 Task: Create a sub task Release to Production / Go Live for the task  Implement a feature for users to bookmark and favorite content in the project VectorTech , assign it to team member softage.7@softage.net and update the status of the sub task to  Completed , set the priority of the sub task to High.
Action: Mouse moved to (83, 320)
Screenshot: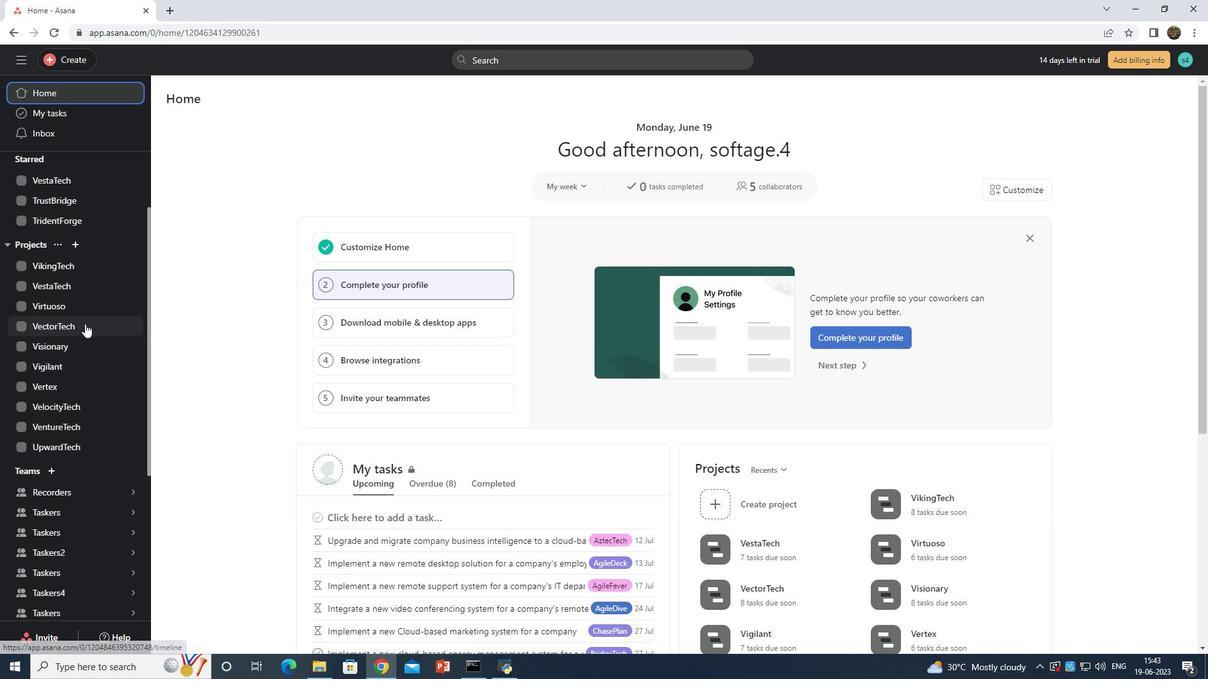 
Action: Mouse pressed left at (83, 320)
Screenshot: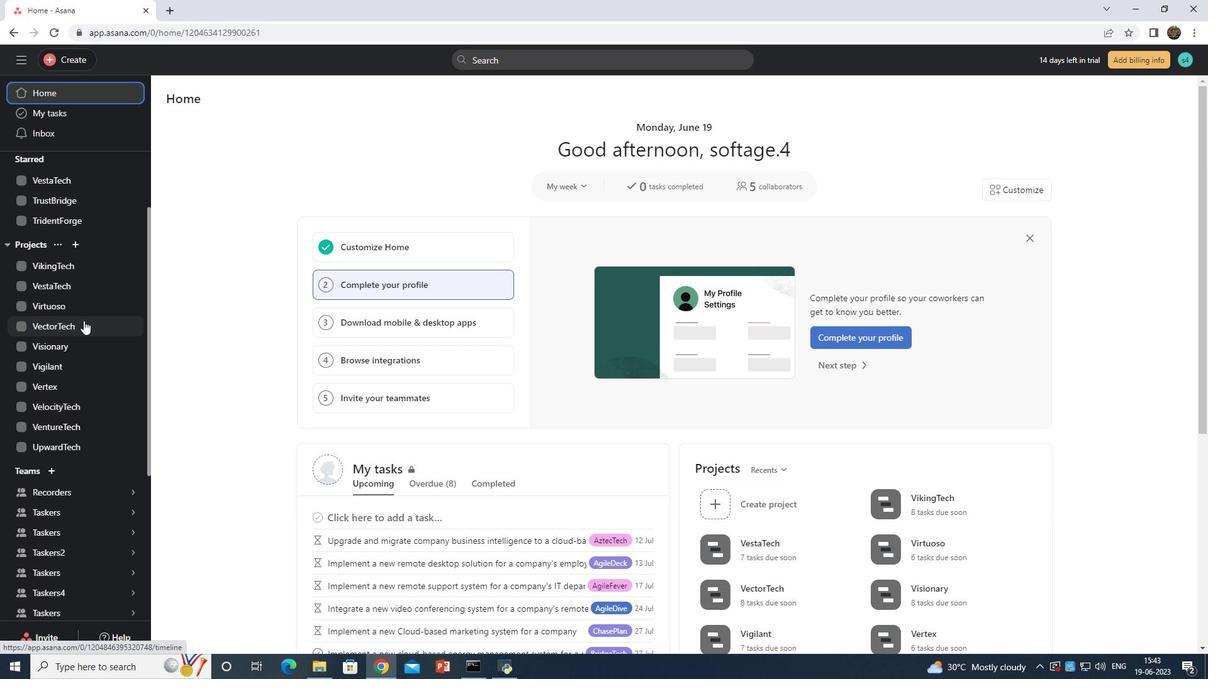 
Action: Mouse moved to (475, 298)
Screenshot: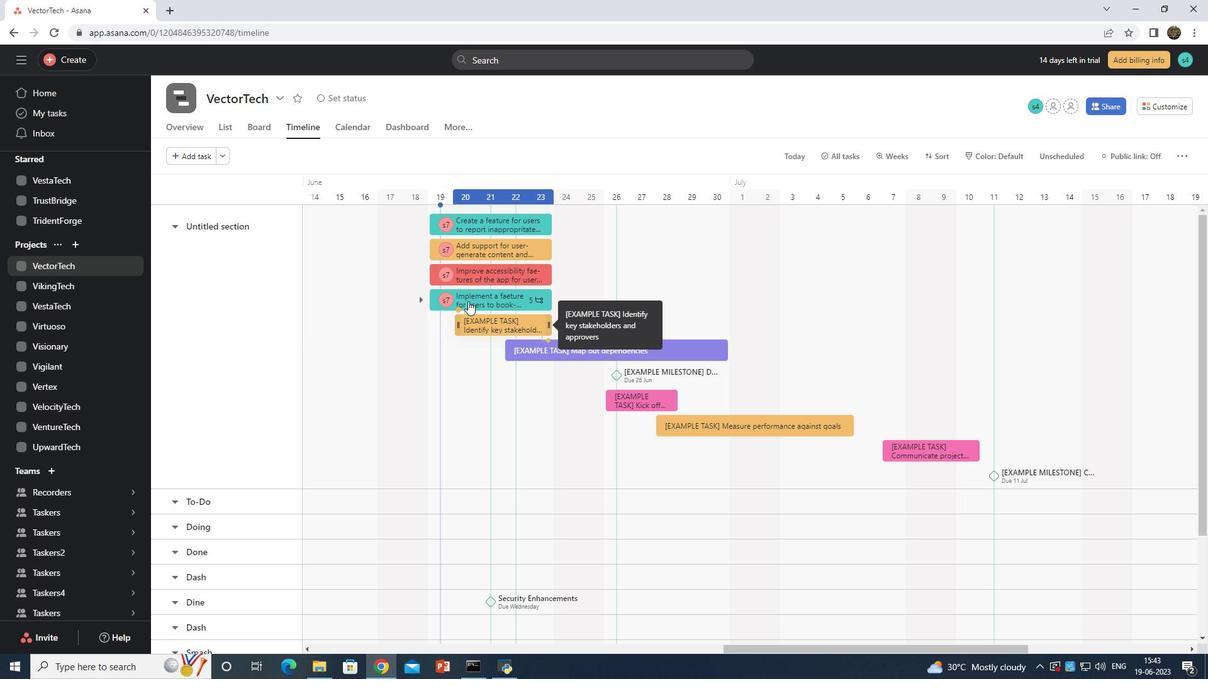 
Action: Mouse pressed left at (475, 298)
Screenshot: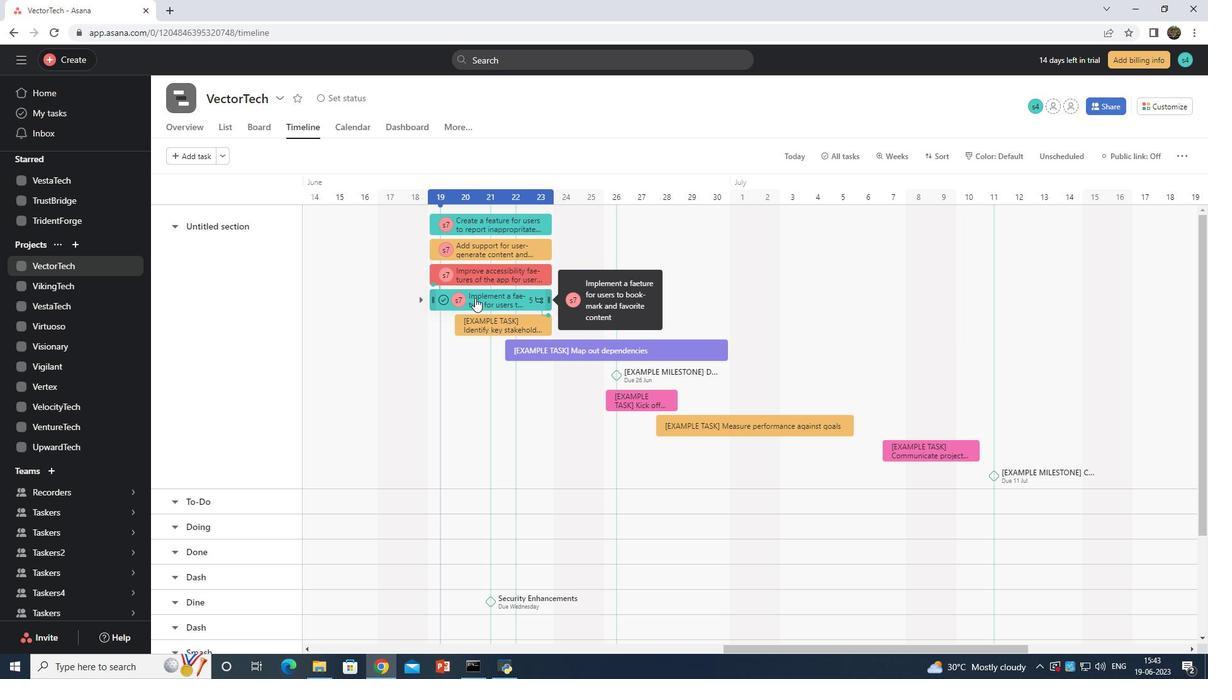 
Action: Mouse moved to (922, 390)
Screenshot: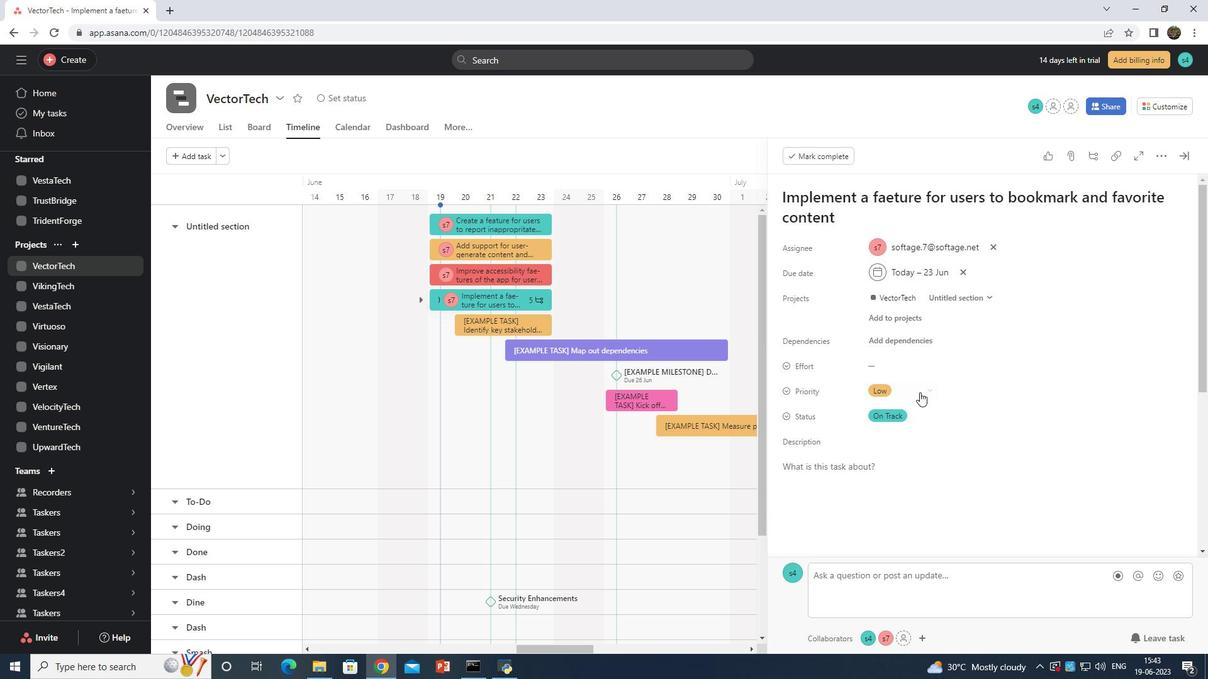 
Action: Mouse scrolled (922, 389) with delta (0, 0)
Screenshot: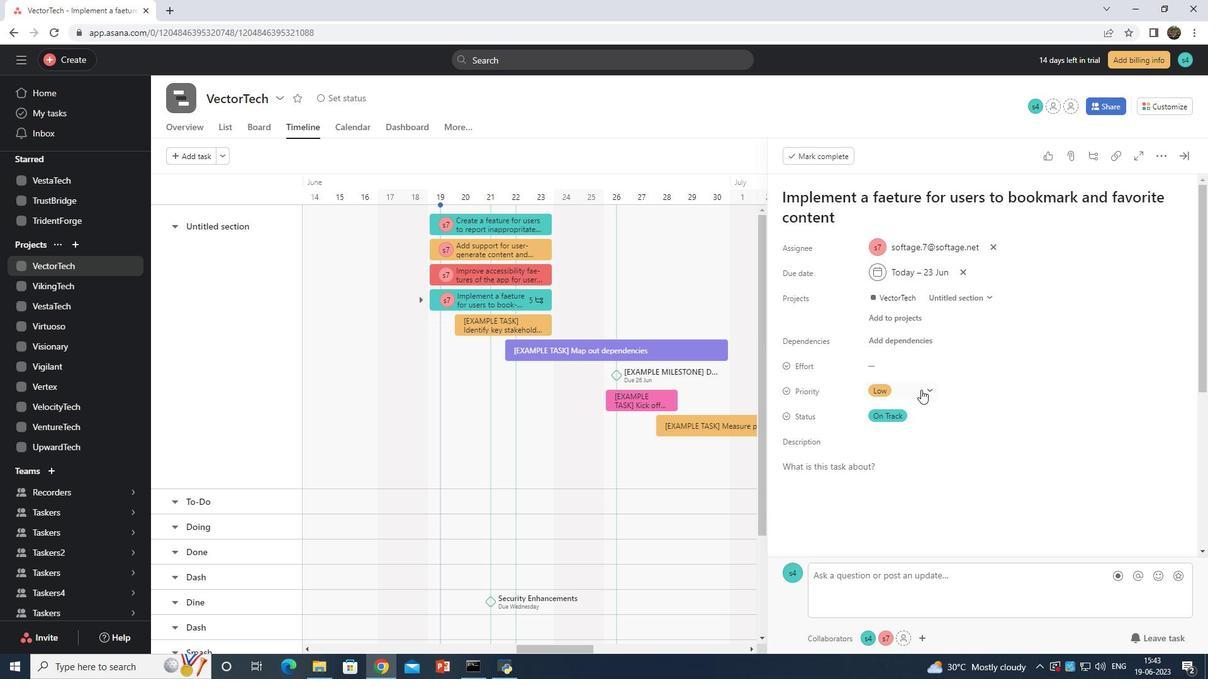 
Action: Mouse scrolled (922, 389) with delta (0, 0)
Screenshot: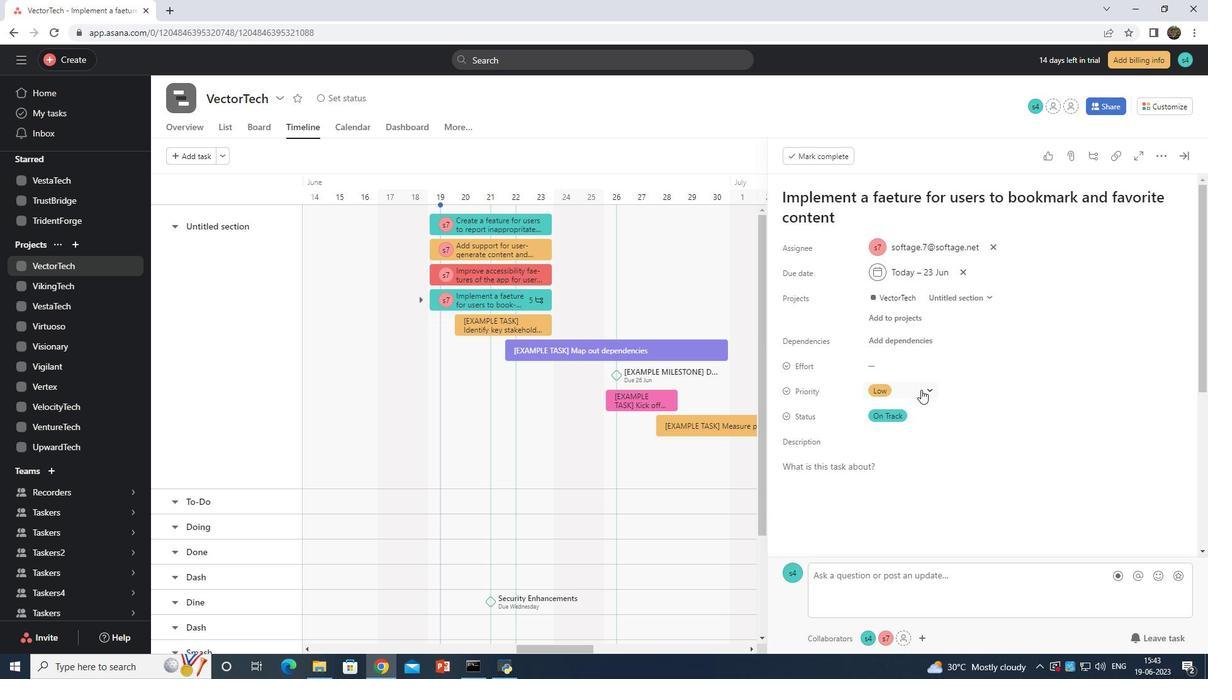 
Action: Mouse scrolled (922, 389) with delta (0, 0)
Screenshot: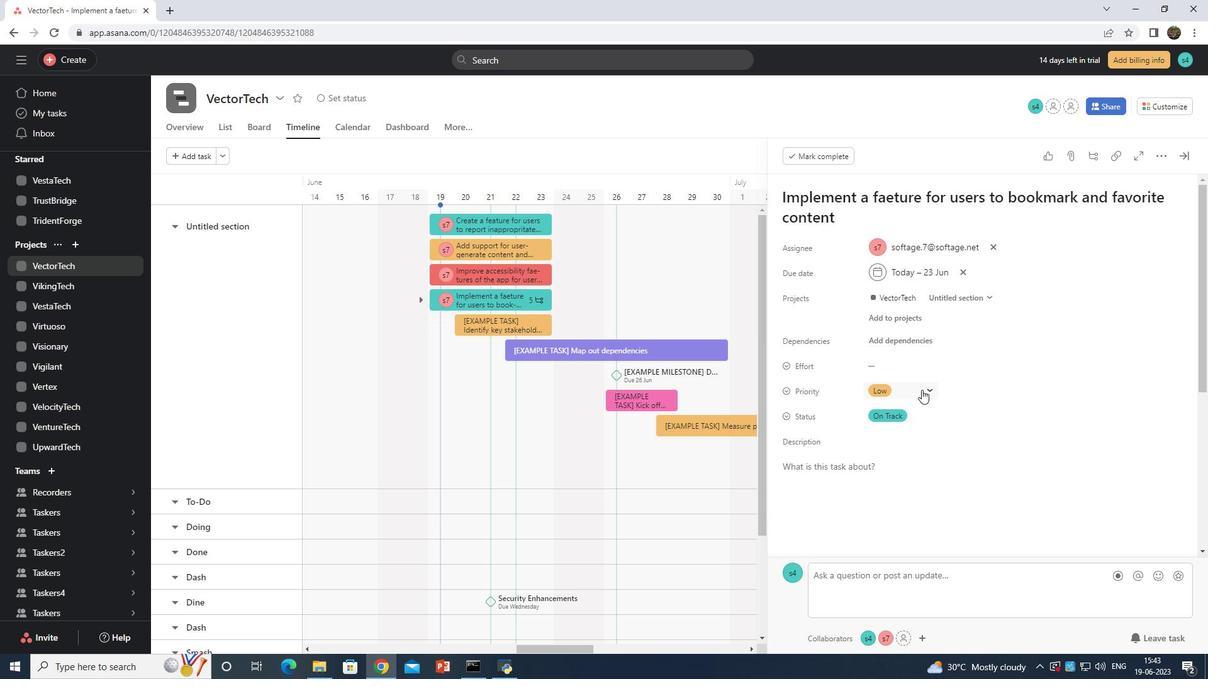 
Action: Mouse scrolled (922, 389) with delta (0, 0)
Screenshot: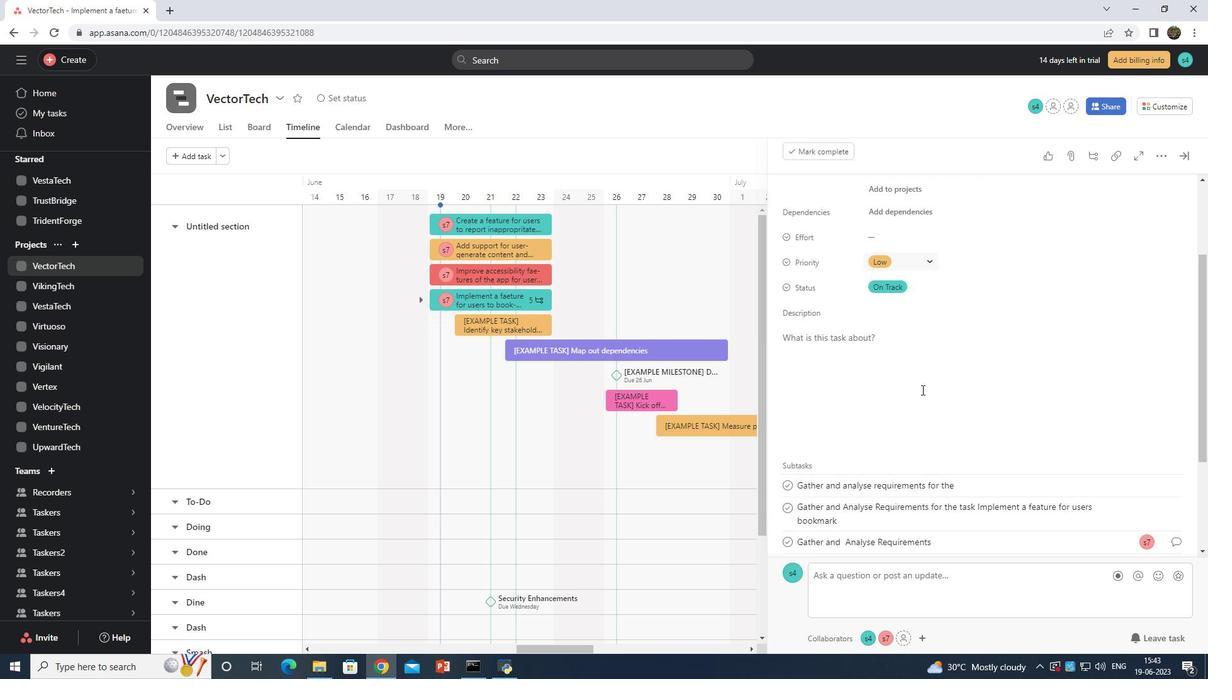 
Action: Mouse scrolled (922, 389) with delta (0, 0)
Screenshot: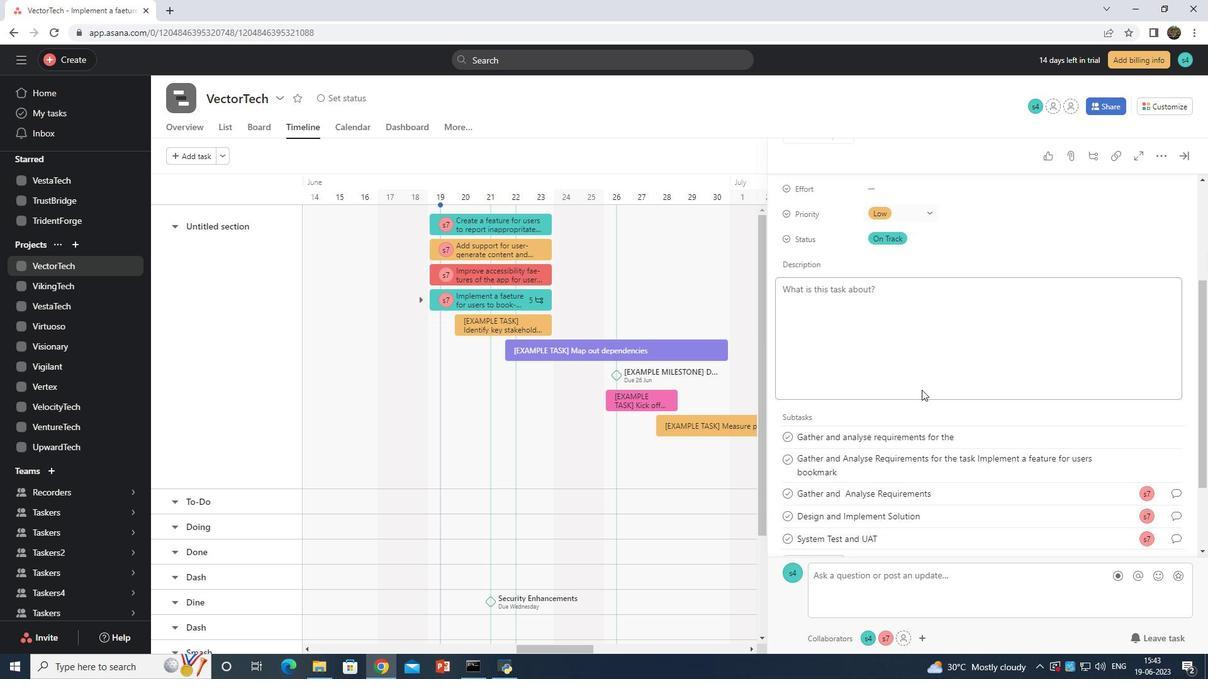 
Action: Mouse scrolled (922, 389) with delta (0, 0)
Screenshot: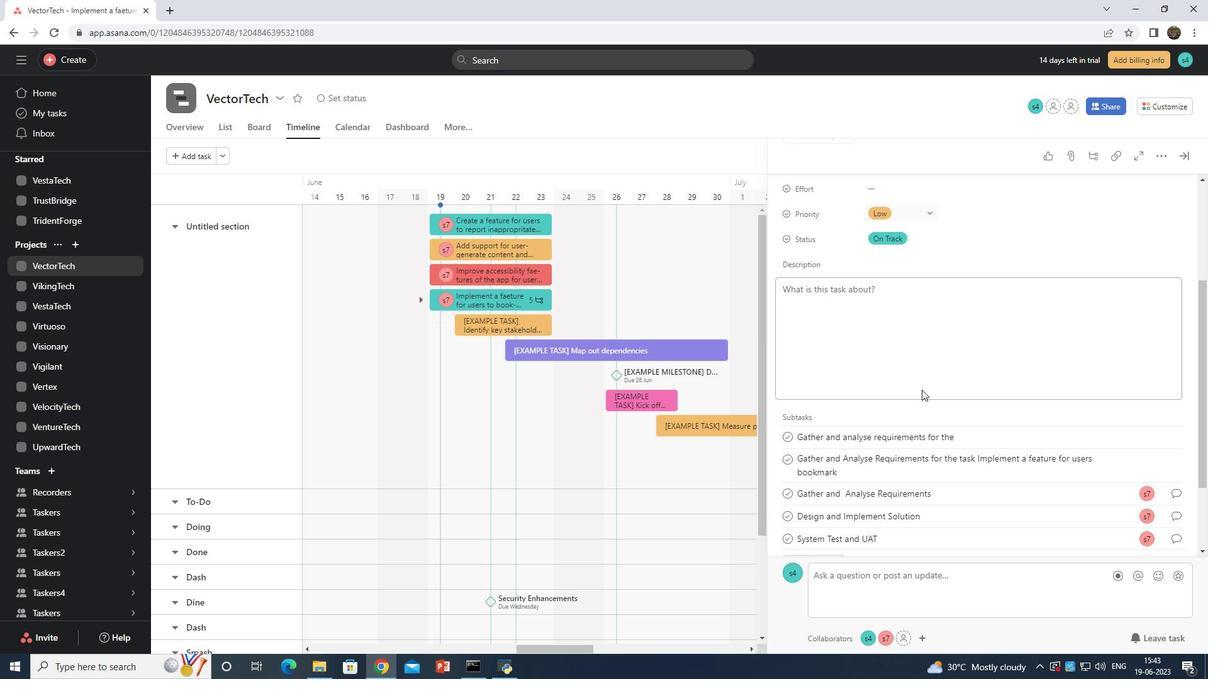 
Action: Mouse scrolled (922, 389) with delta (0, 0)
Screenshot: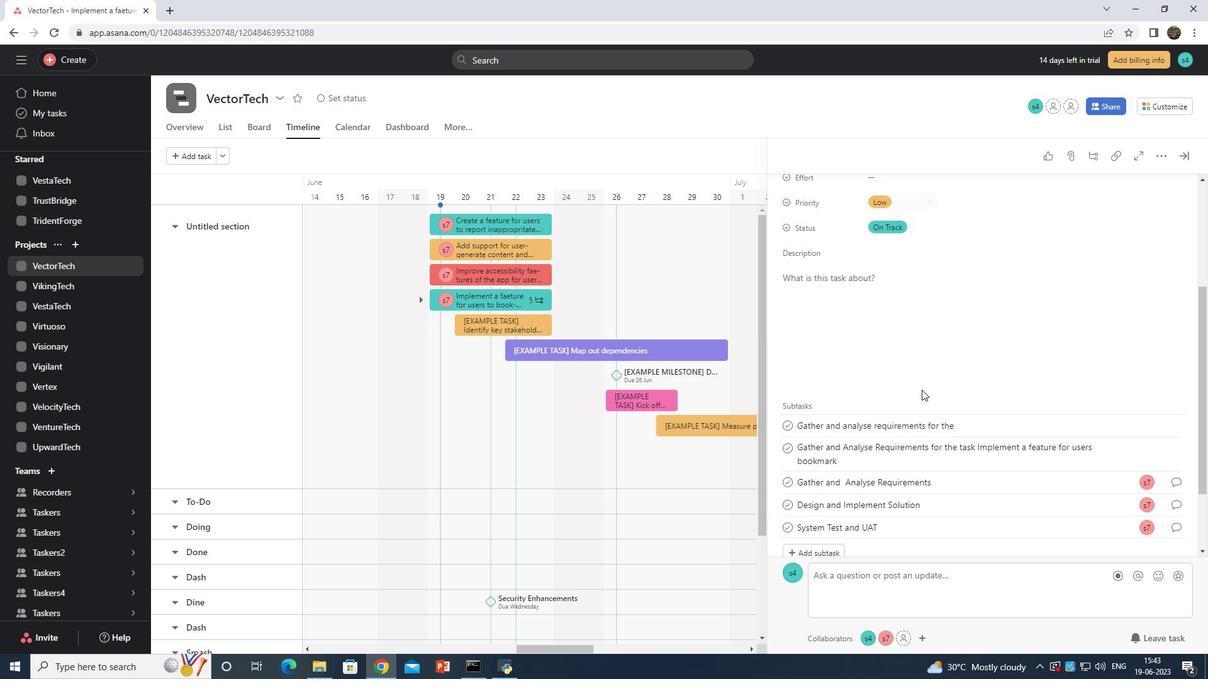 
Action: Mouse moved to (922, 390)
Screenshot: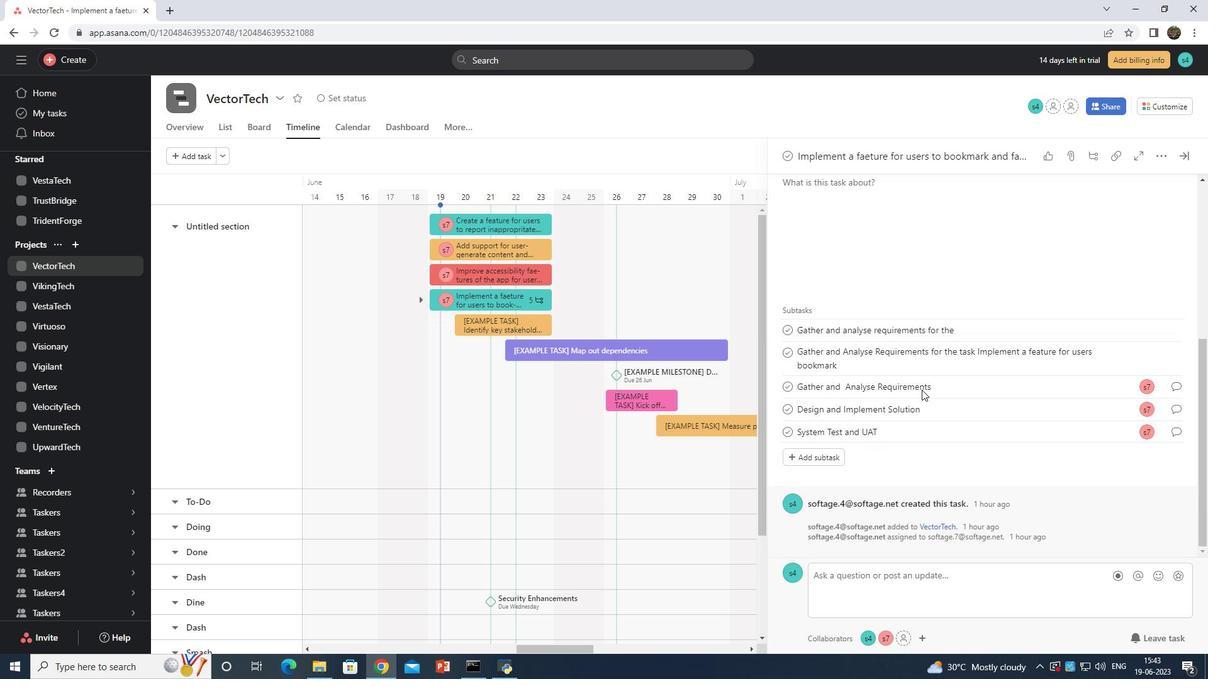 
Action: Mouse scrolled (922, 389) with delta (0, 0)
Screenshot: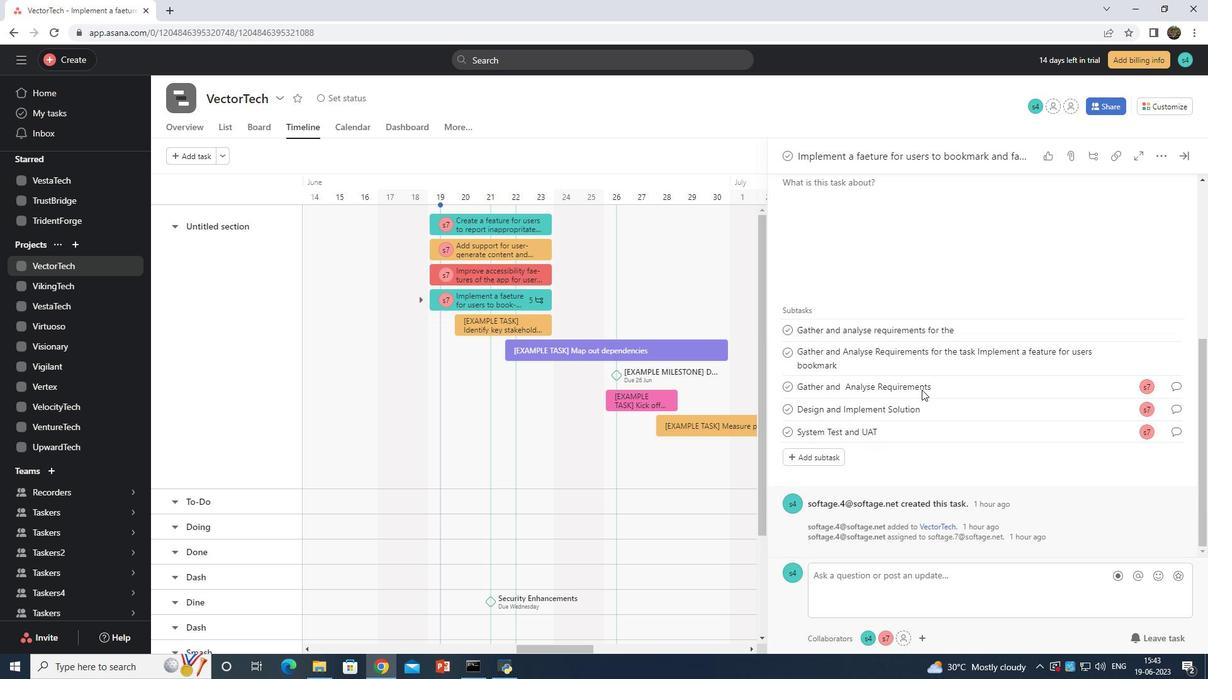 
Action: Mouse scrolled (922, 389) with delta (0, 0)
Screenshot: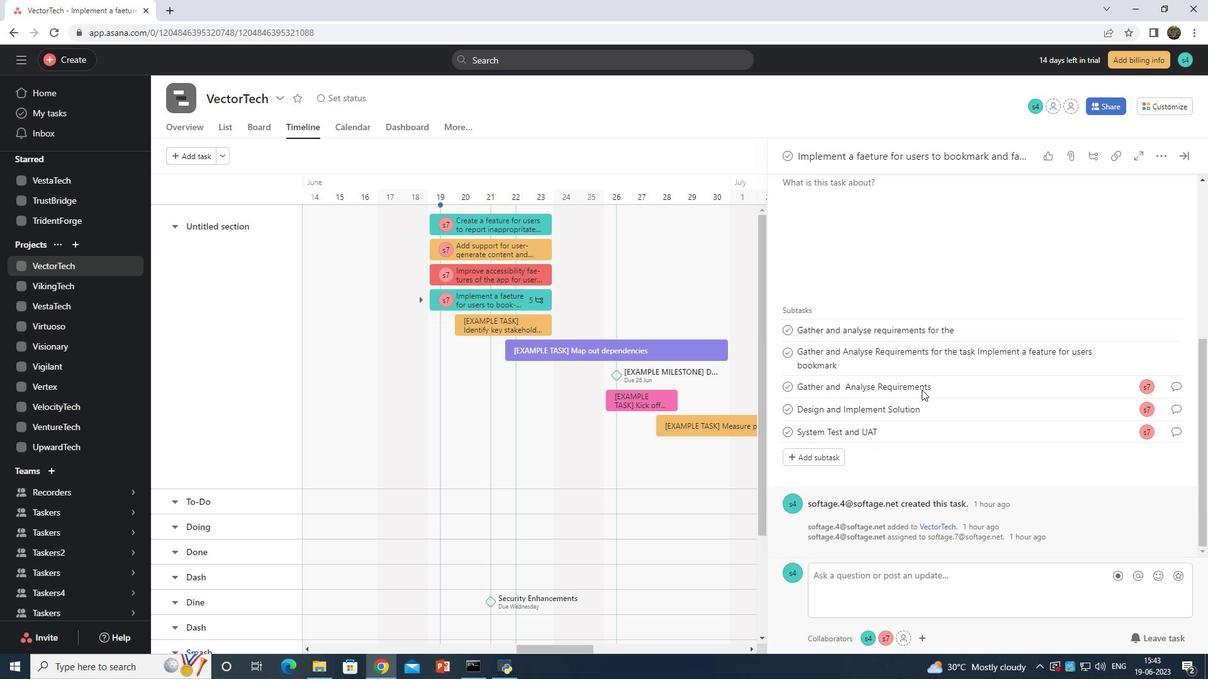 
Action: Mouse moved to (805, 452)
Screenshot: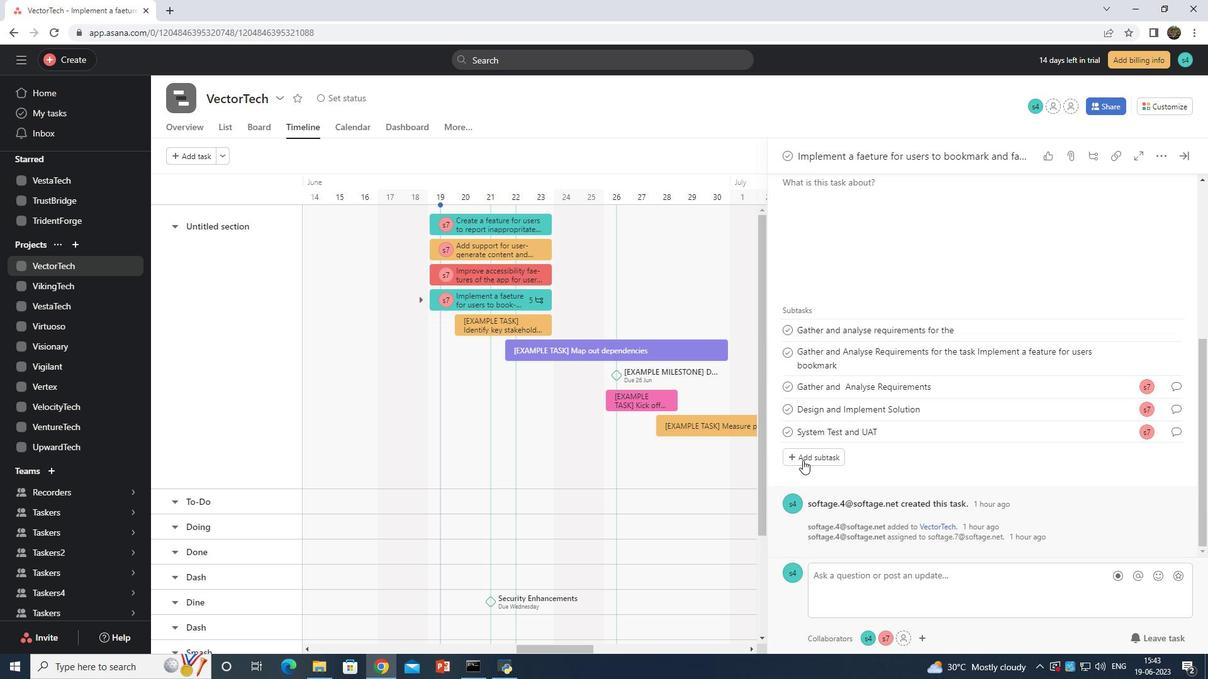 
Action: Mouse pressed left at (805, 452)
Screenshot: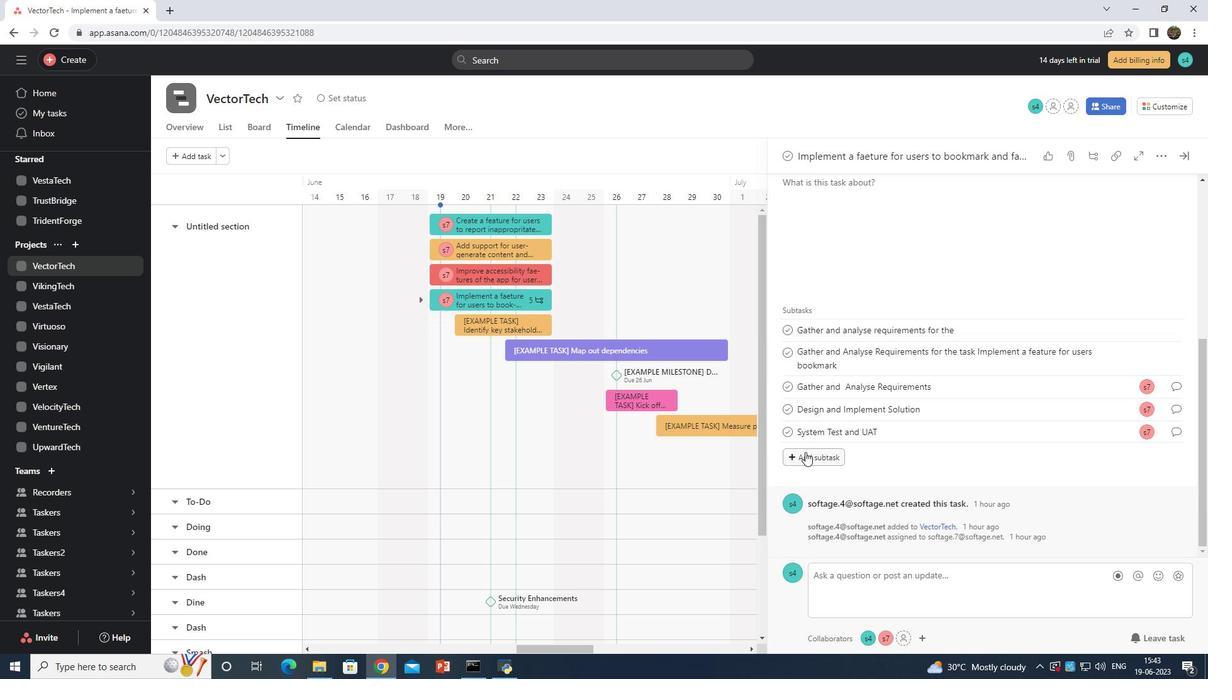 
Action: Mouse moved to (1124, 560)
Screenshot: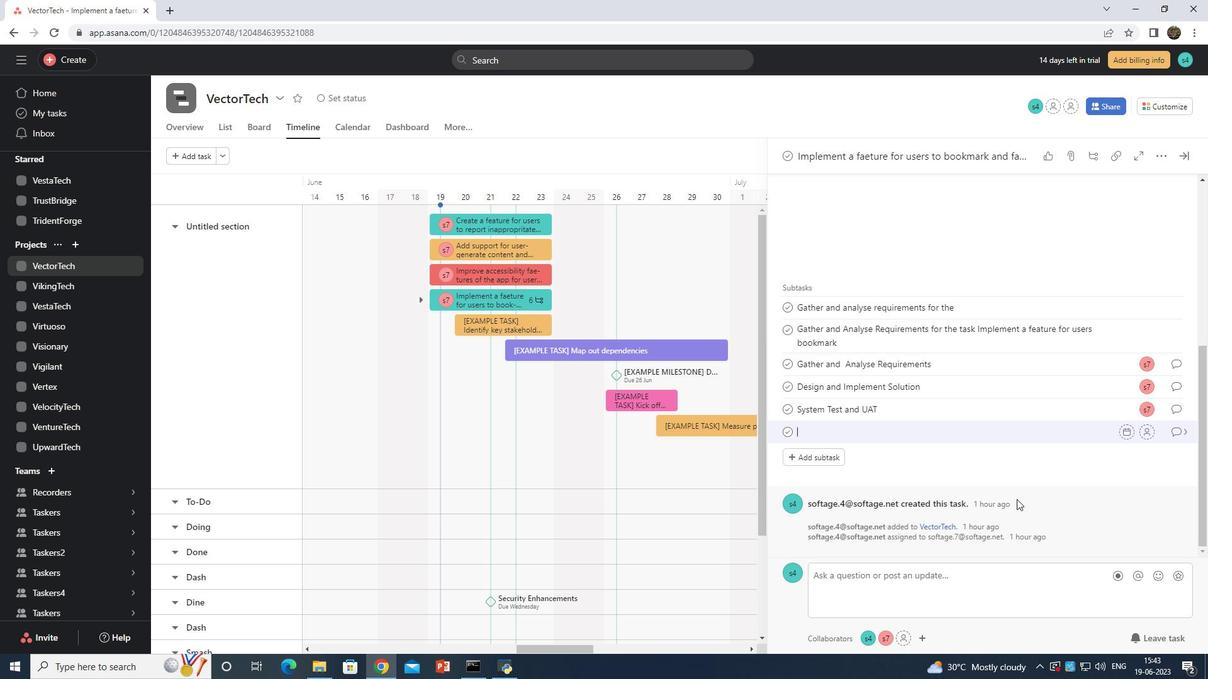 
Action: Key pressed <Key.shift>Release<Key.space>to<Key.space><Key.shift>Production<Key.space>/<Key.space><Key.shift>Go<Key.space><Key.shift>Live
Screenshot: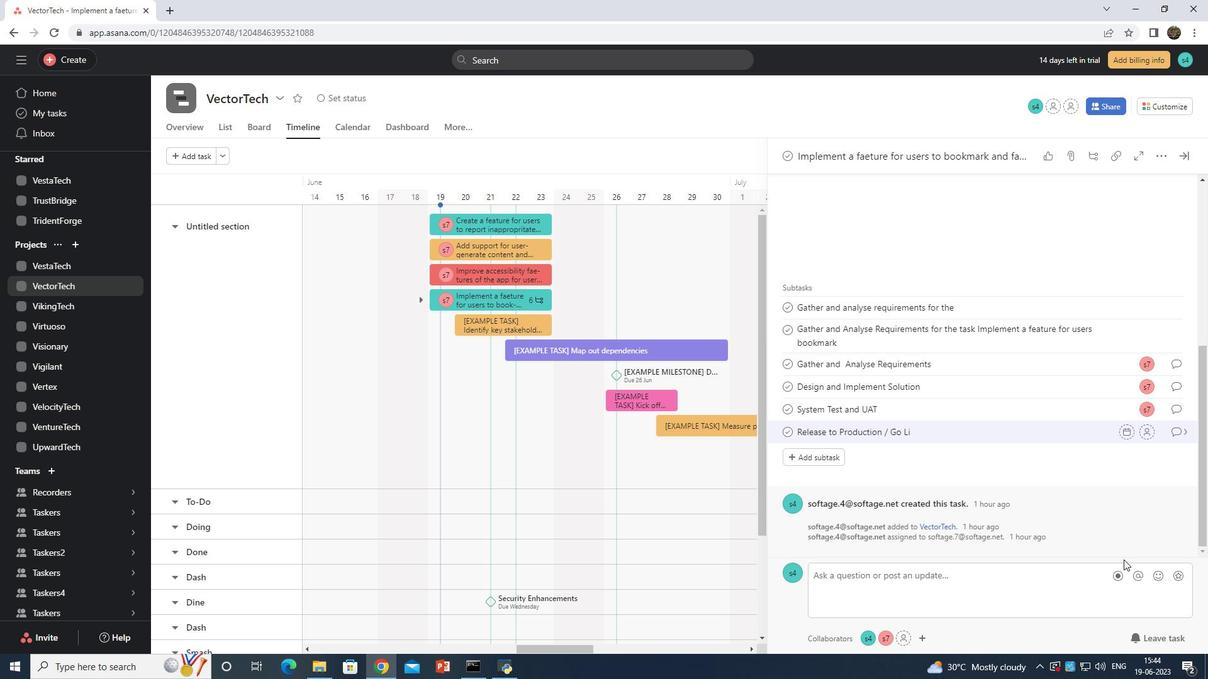 
Action: Mouse moved to (1143, 430)
Screenshot: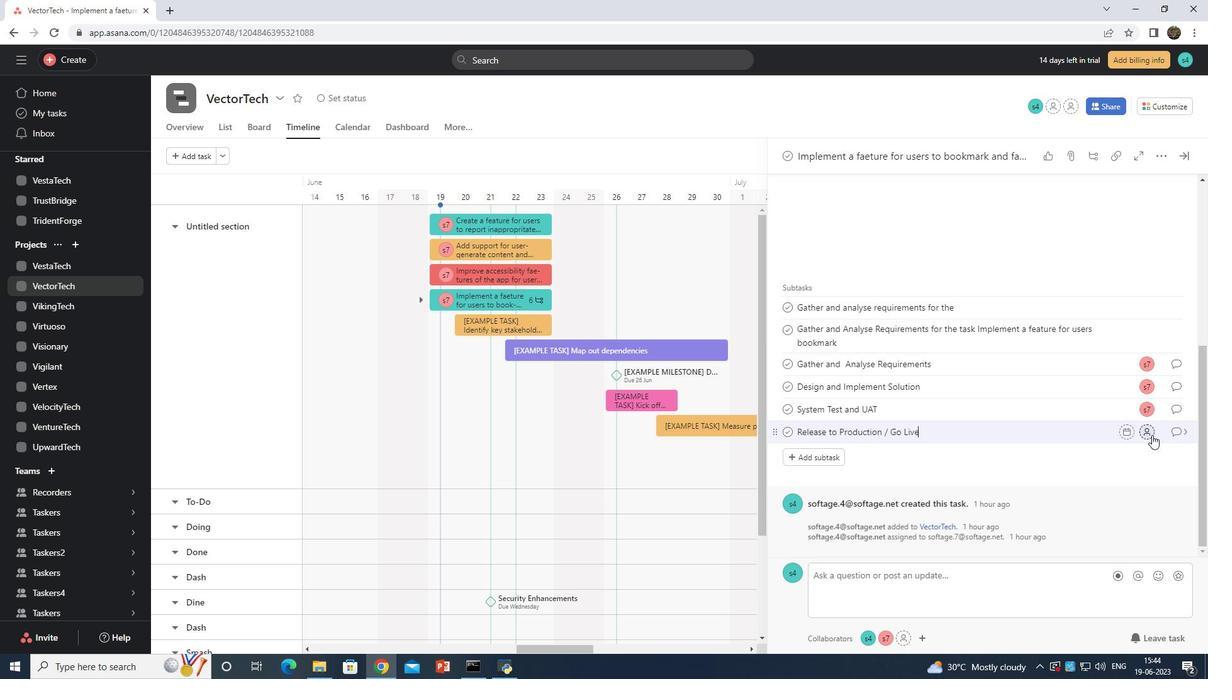 
Action: Mouse pressed left at (1143, 430)
Screenshot: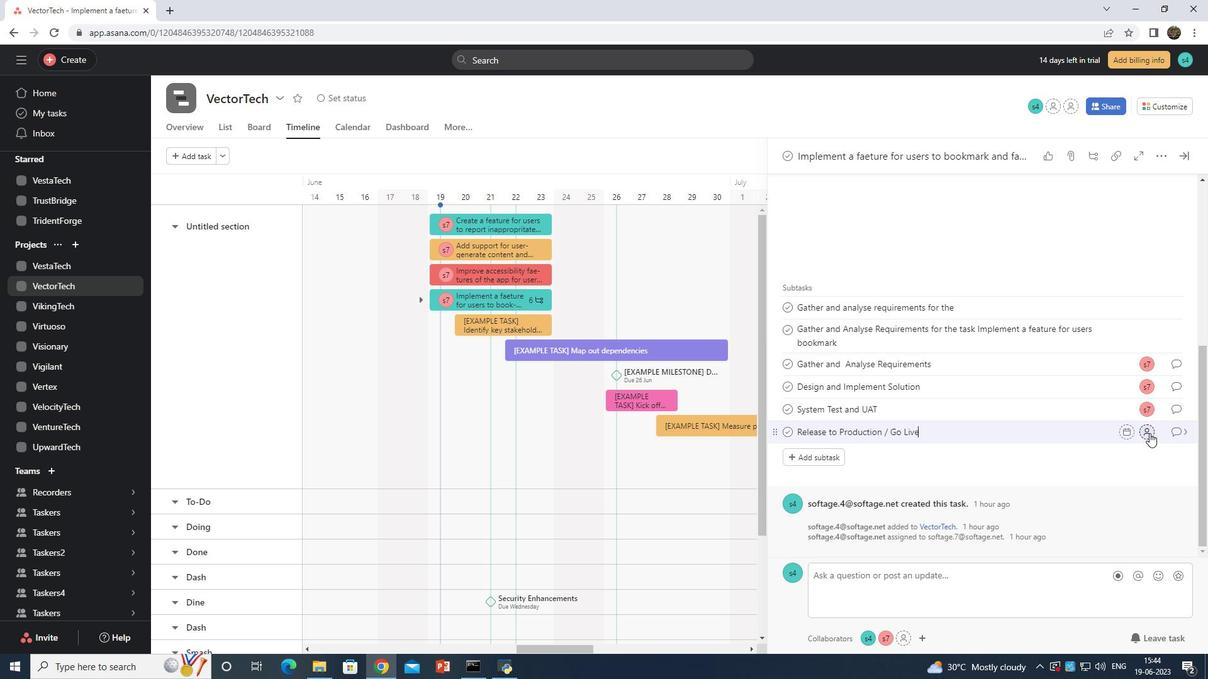 
Action: Mouse moved to (1020, 551)
Screenshot: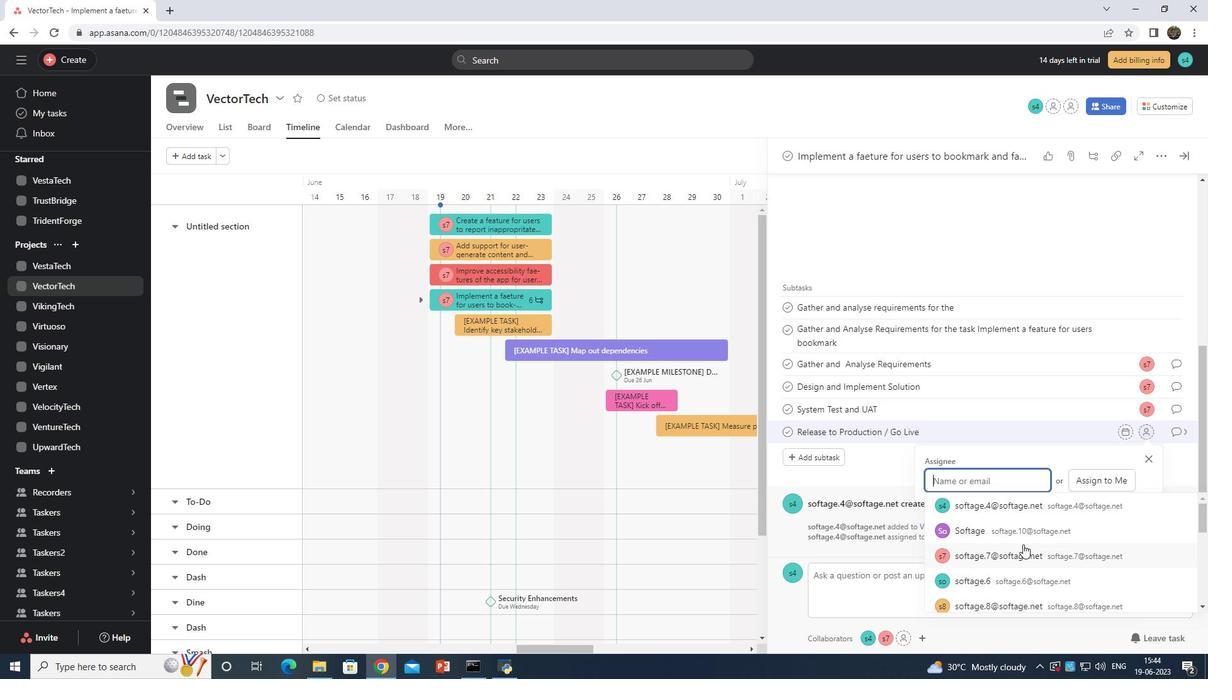 
Action: Mouse pressed left at (1020, 551)
Screenshot: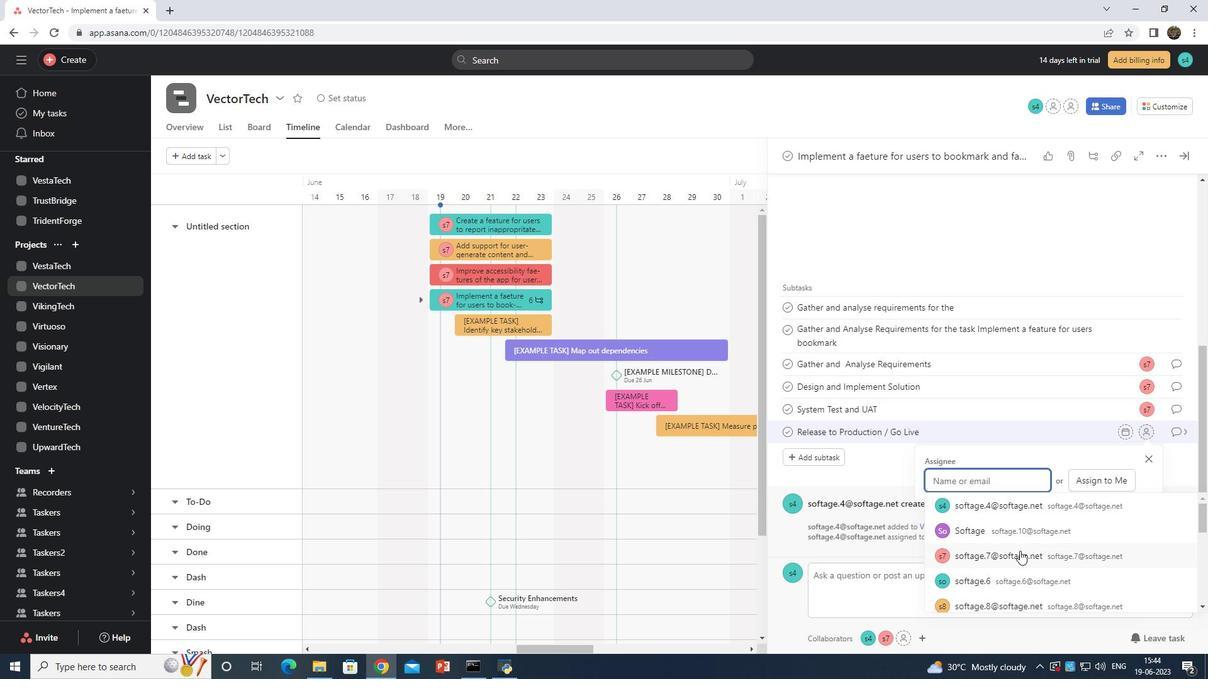 
Action: Mouse moved to (1179, 428)
Screenshot: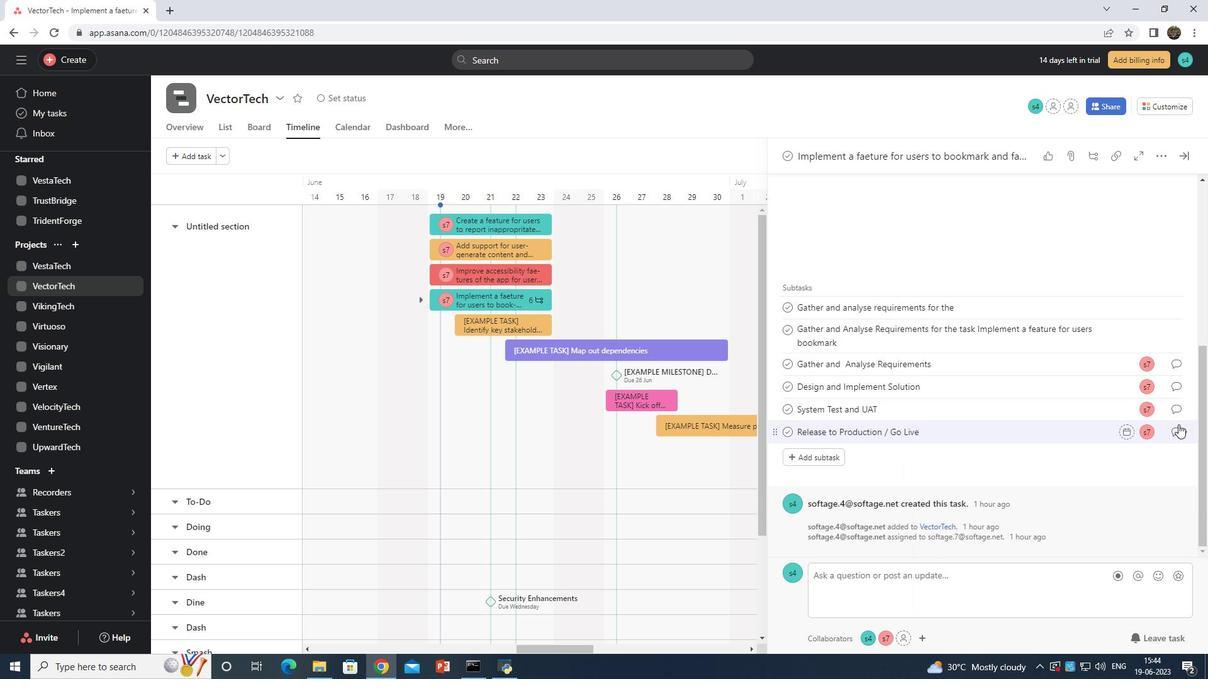 
Action: Mouse pressed left at (1179, 428)
Screenshot: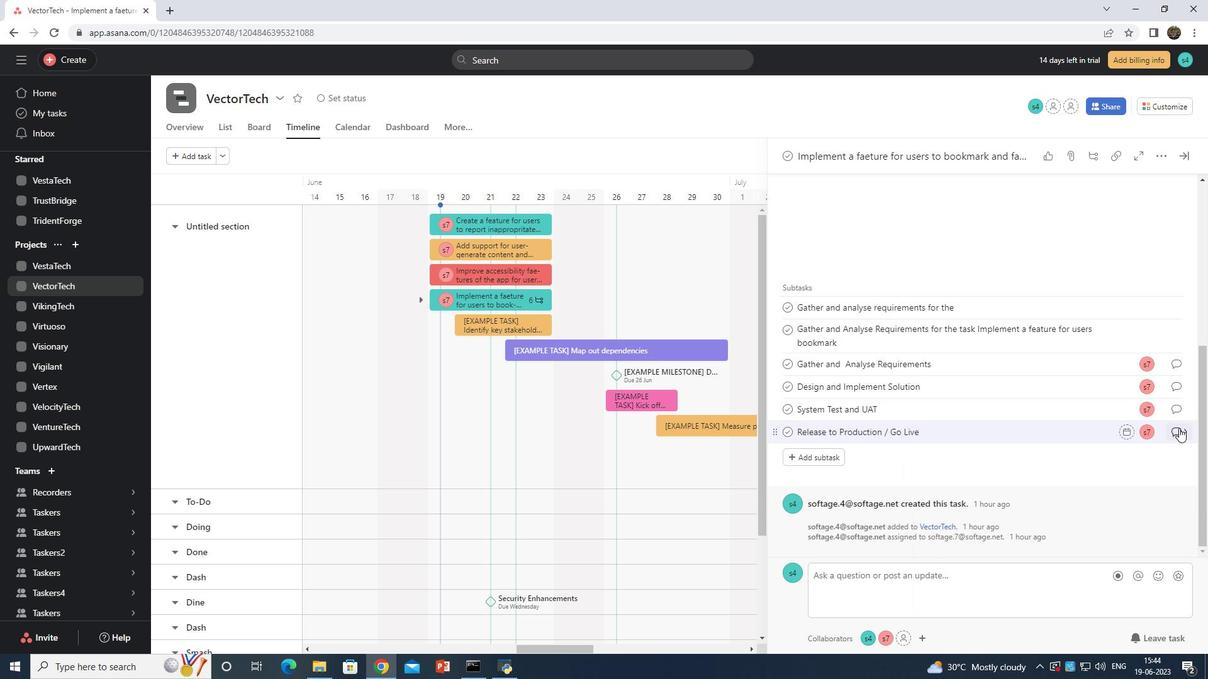 
Action: Mouse moved to (841, 332)
Screenshot: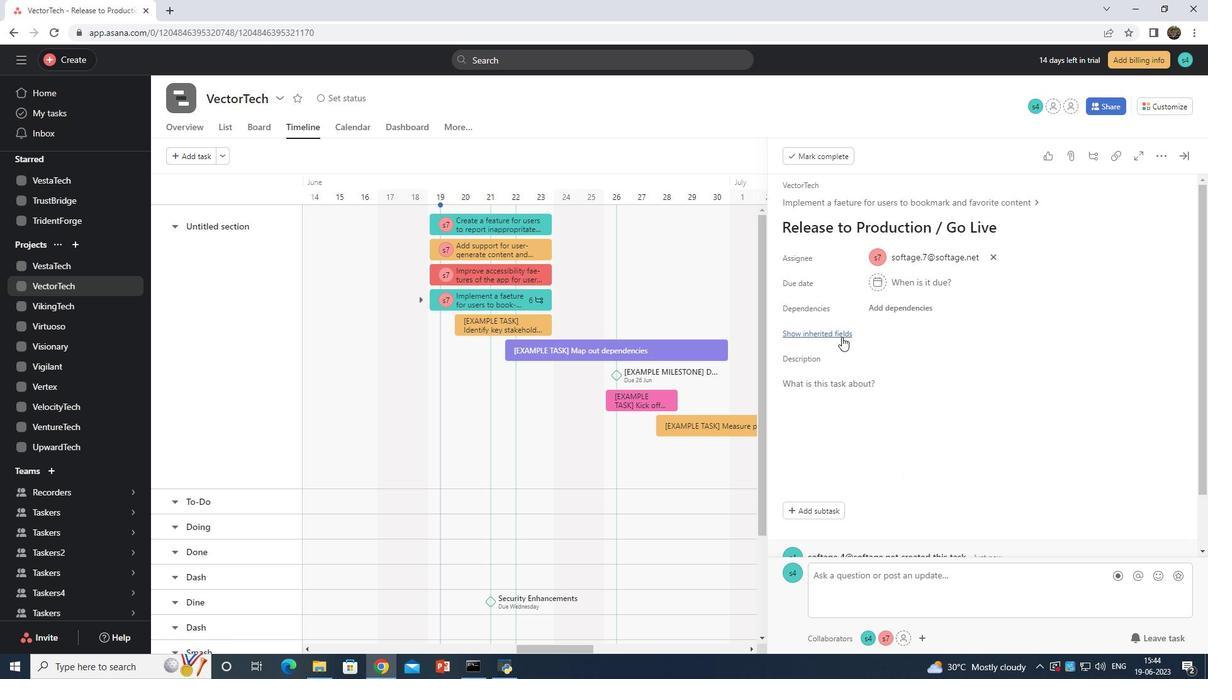 
Action: Mouse pressed left at (841, 332)
Screenshot: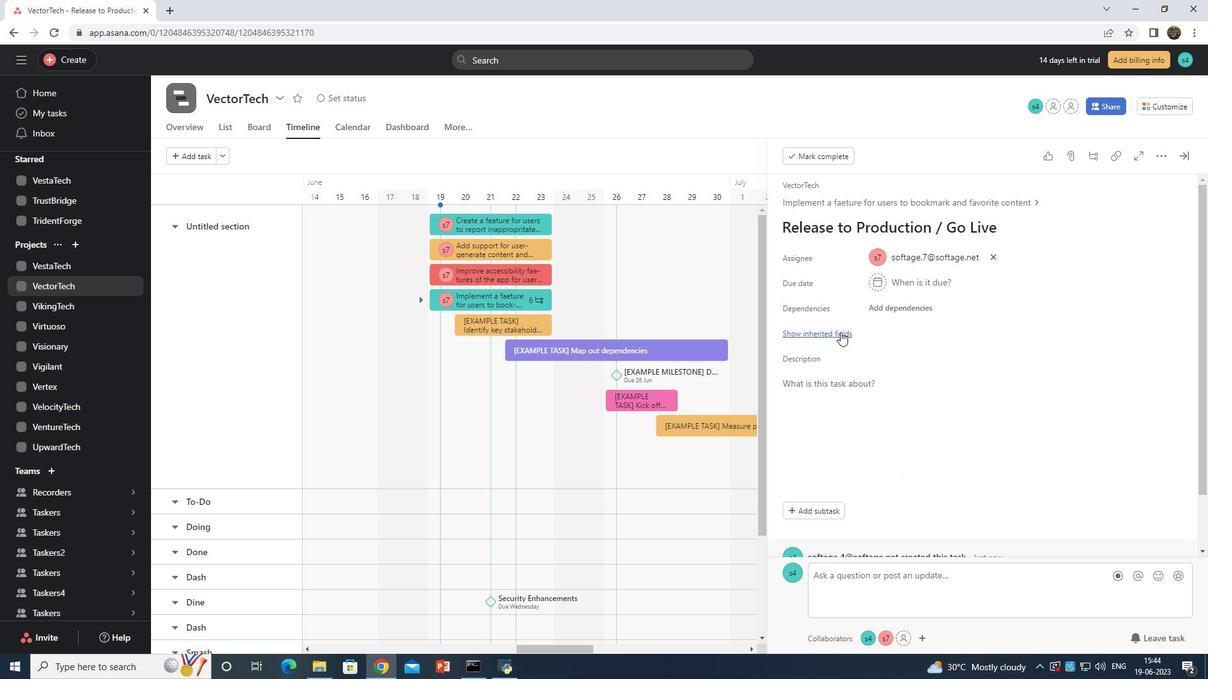 
Action: Mouse moved to (874, 410)
Screenshot: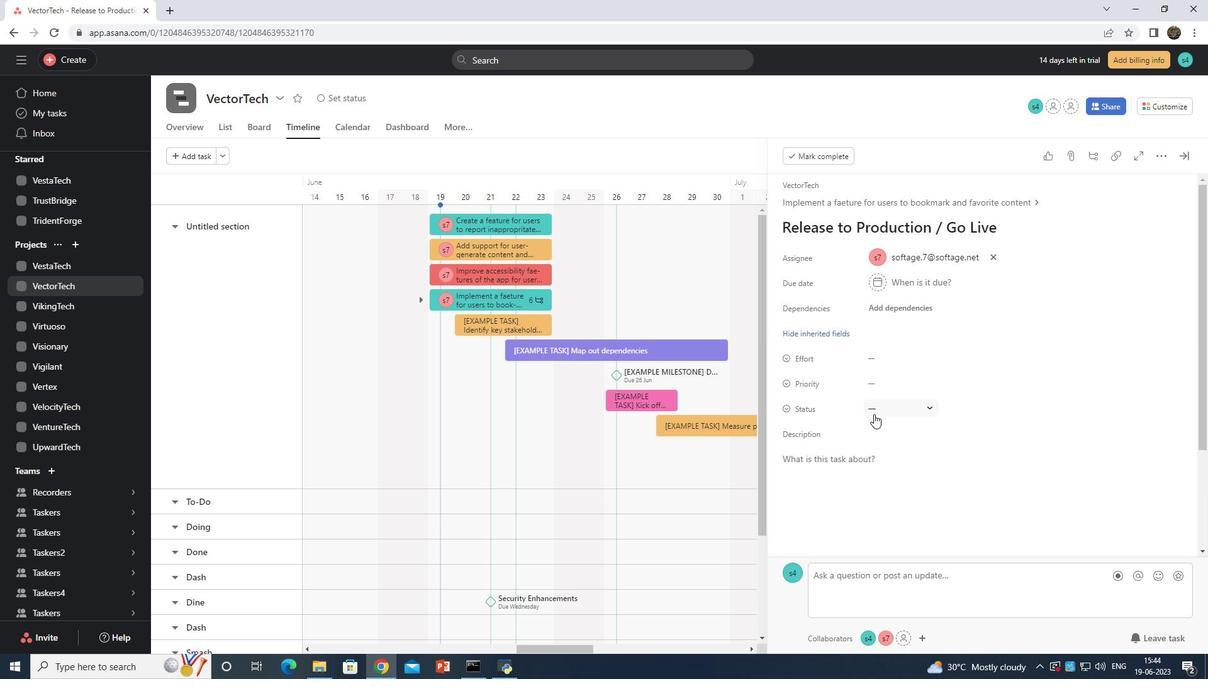 
Action: Mouse pressed left at (874, 410)
Screenshot: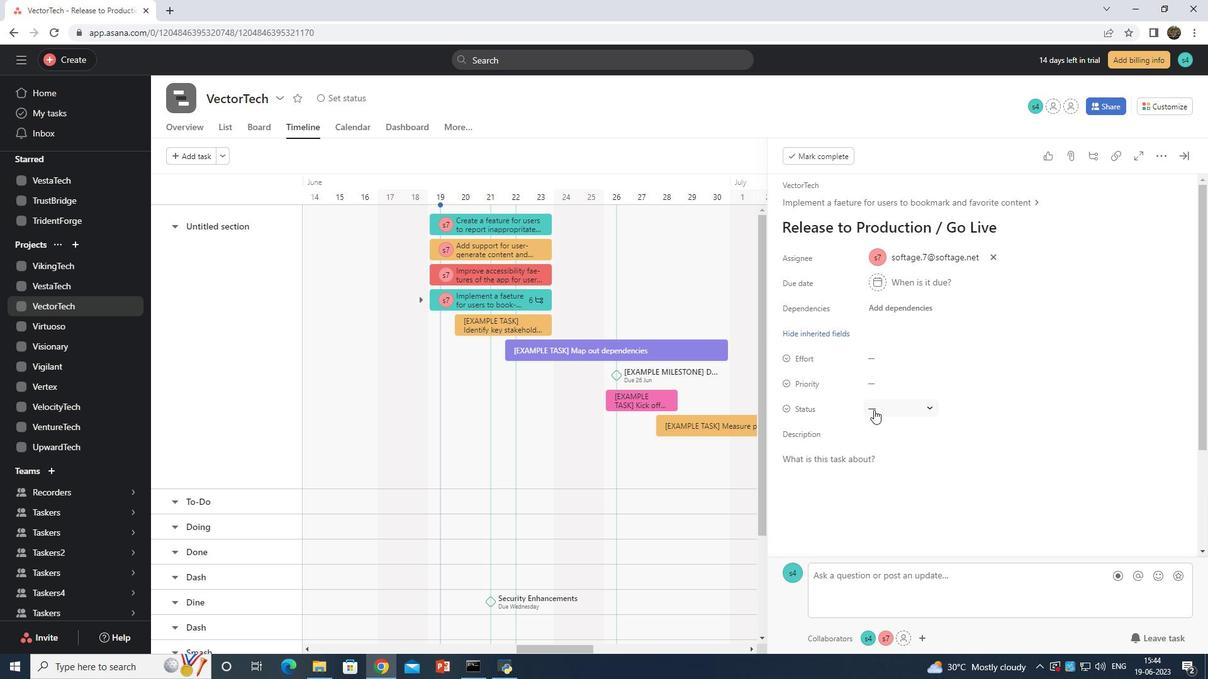 
Action: Mouse moved to (892, 517)
Screenshot: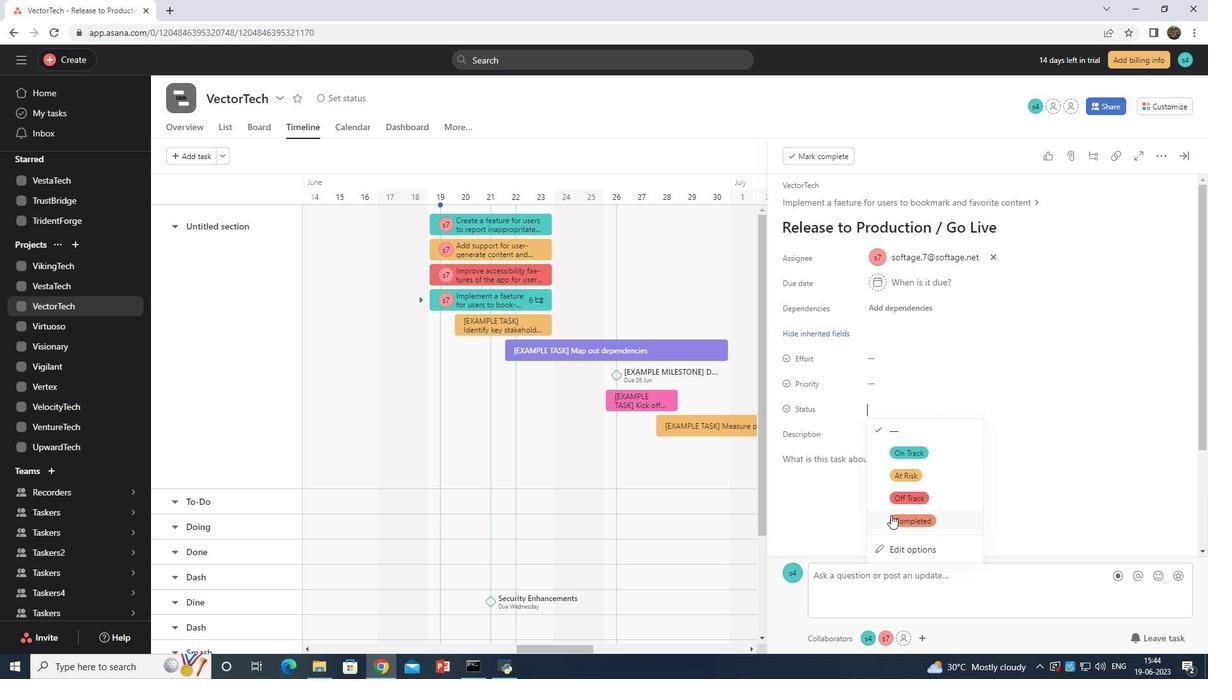 
Action: Mouse pressed left at (892, 517)
Screenshot: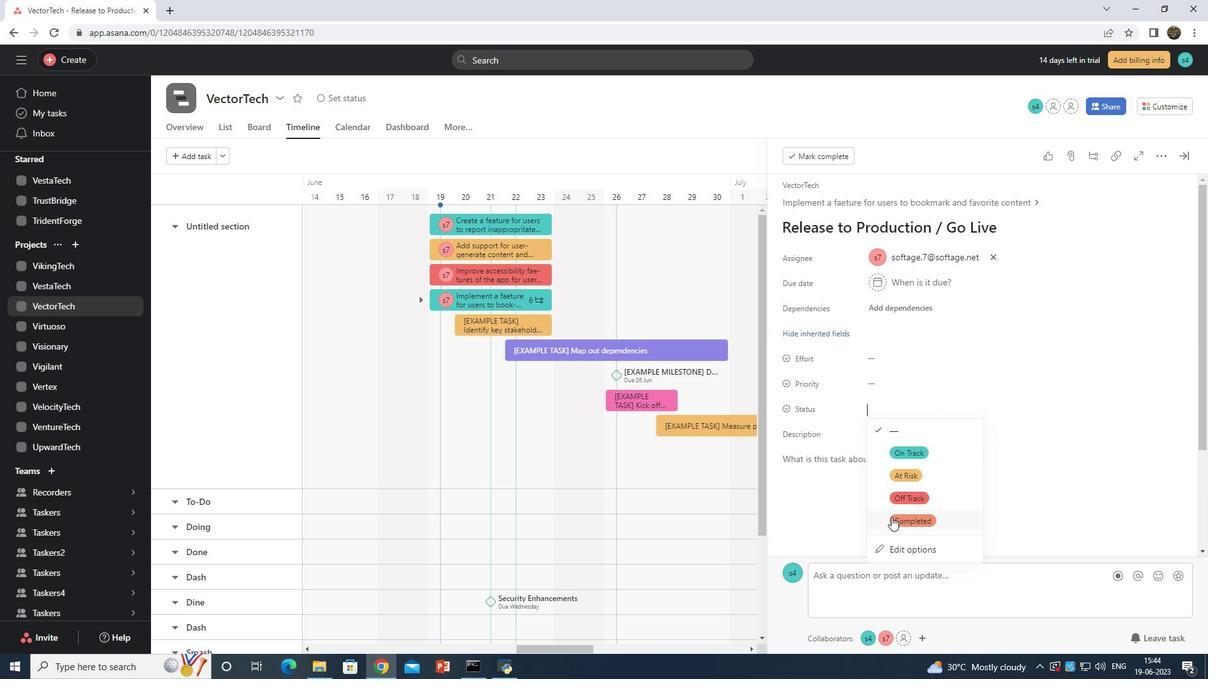 
Action: Mouse moved to (882, 378)
Screenshot: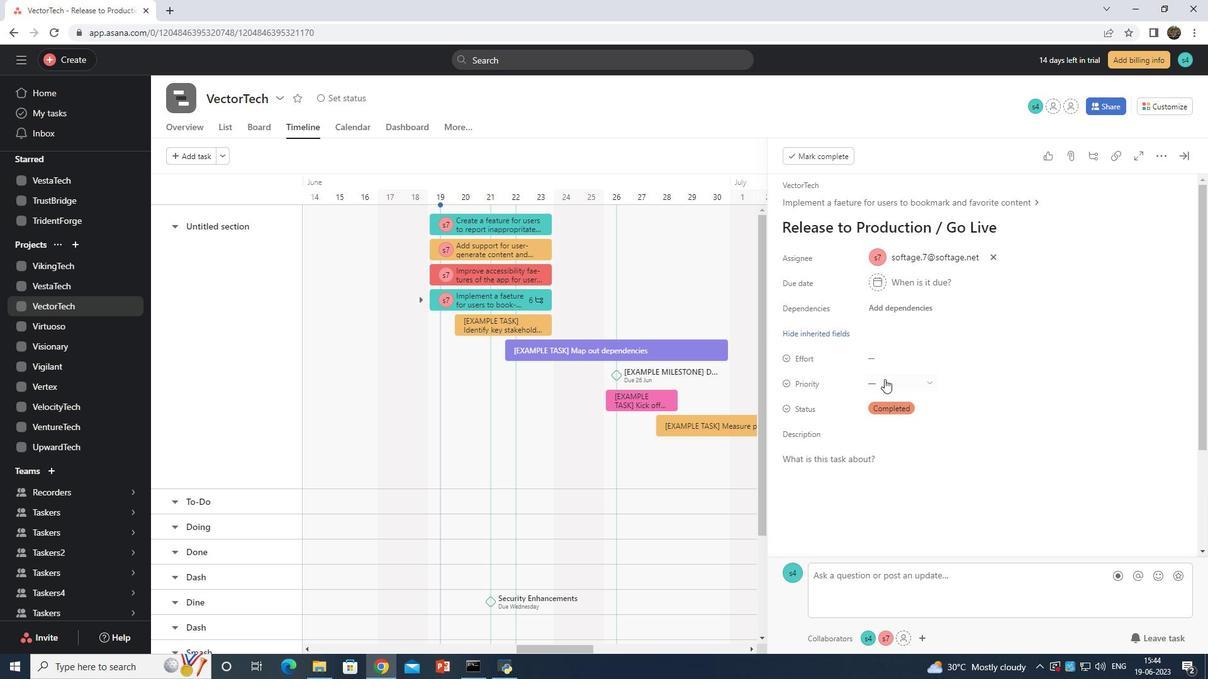 
Action: Mouse pressed left at (882, 378)
Screenshot: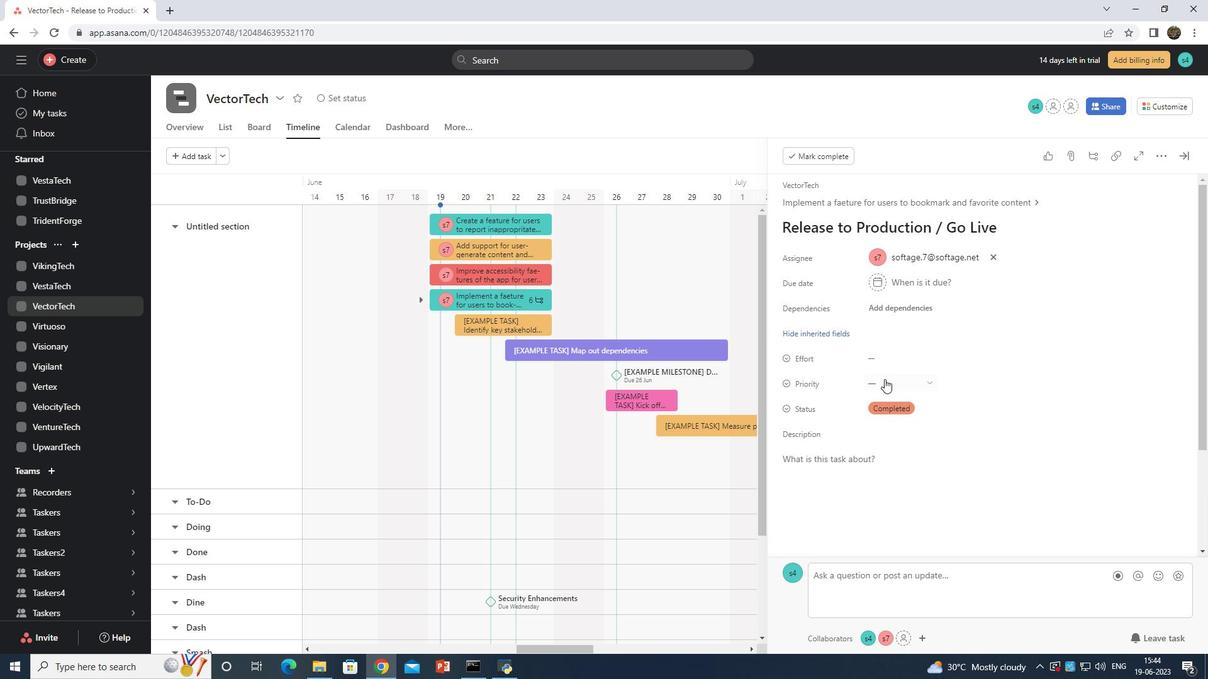 
Action: Mouse moved to (898, 419)
Screenshot: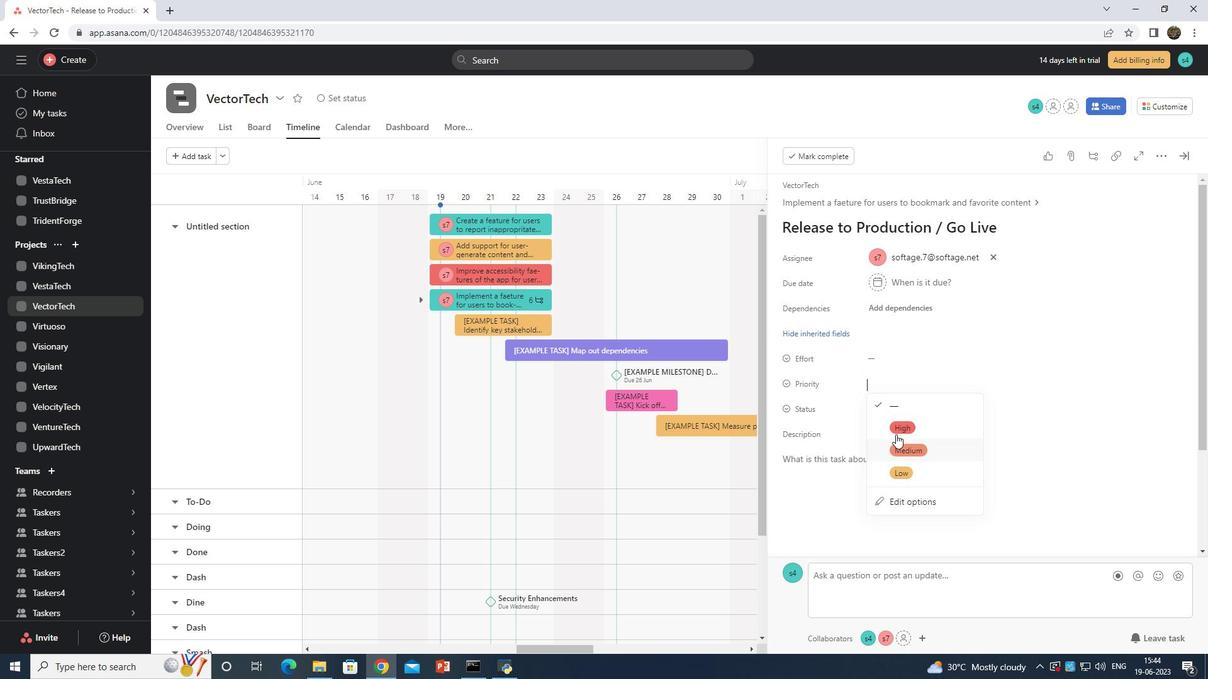 
Action: Mouse pressed left at (898, 419)
Screenshot: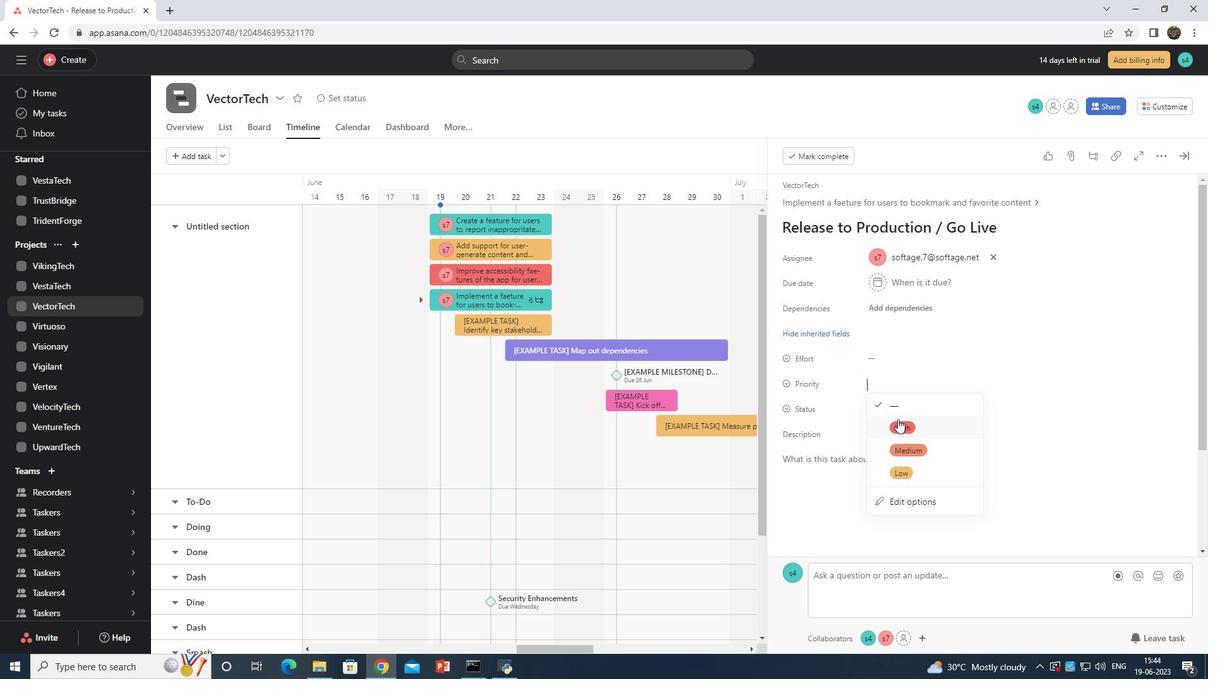 
Action: Mouse moved to (894, 414)
Screenshot: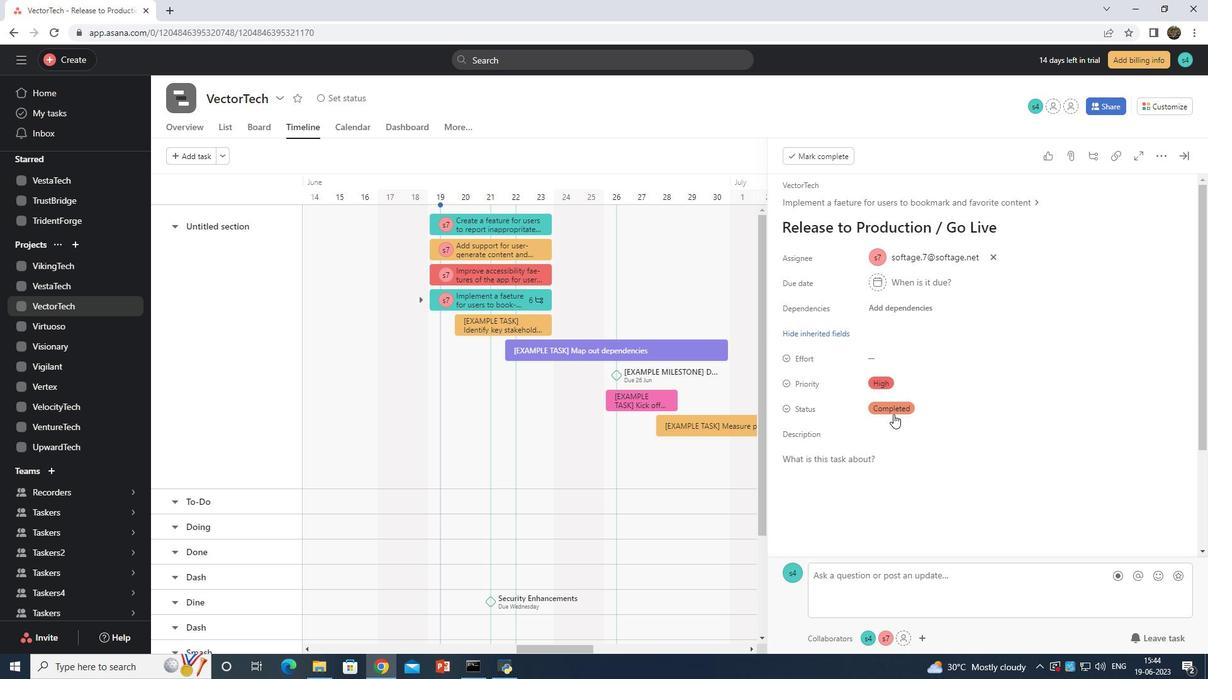 
